 Task: Add Roma Vicolo Margherita Pizza to the cart.
Action: Mouse moved to (13, 84)
Screenshot: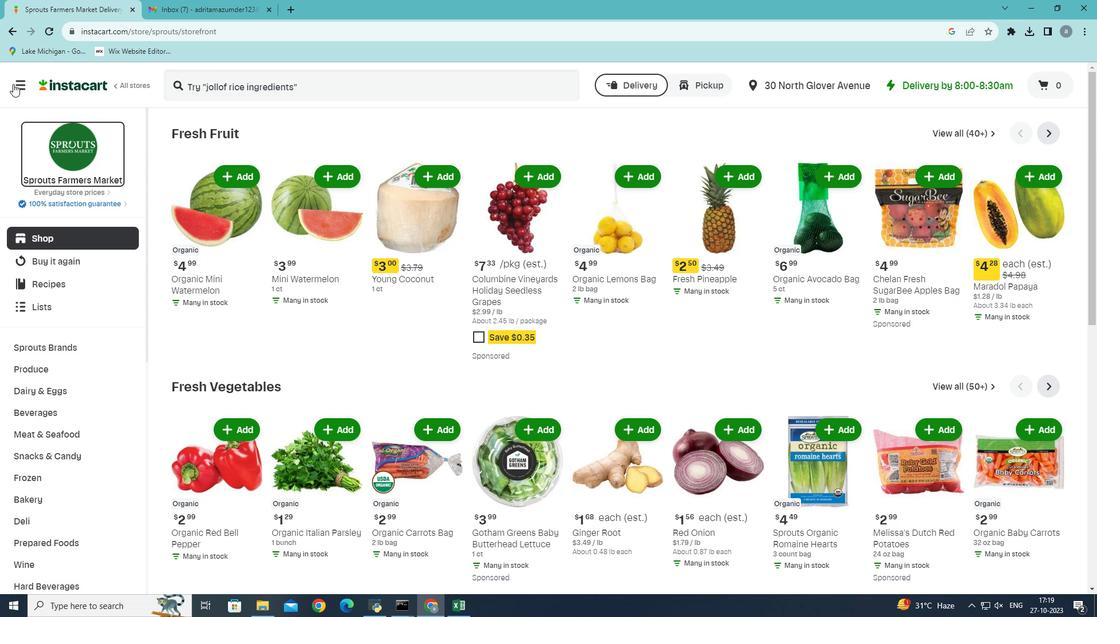 
Action: Mouse pressed left at (13, 84)
Screenshot: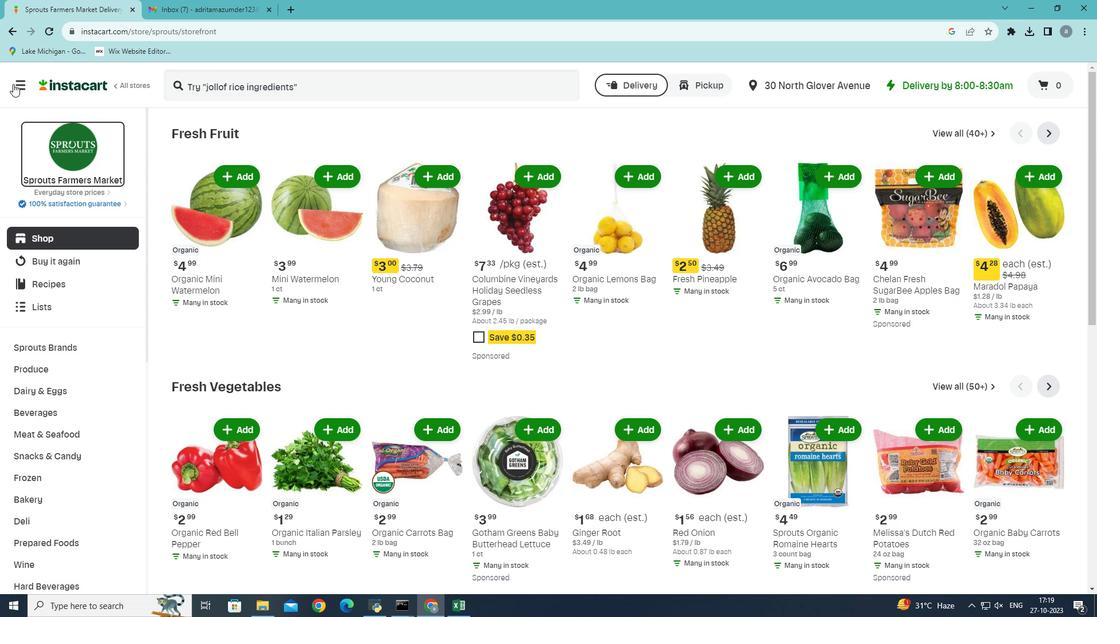 
Action: Mouse moved to (49, 329)
Screenshot: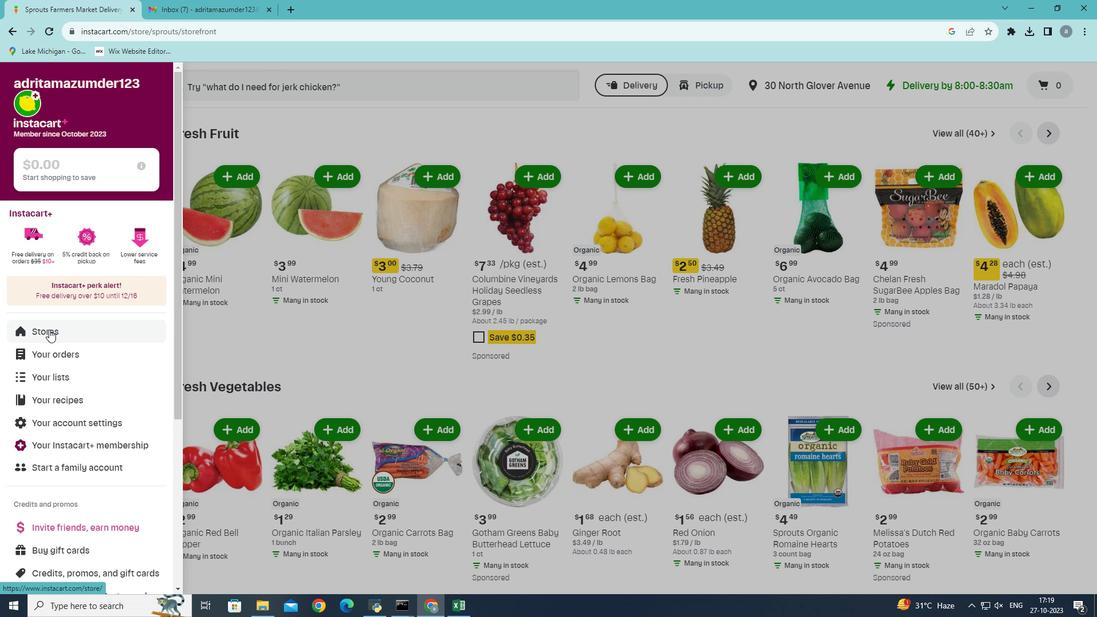 
Action: Mouse pressed left at (49, 329)
Screenshot: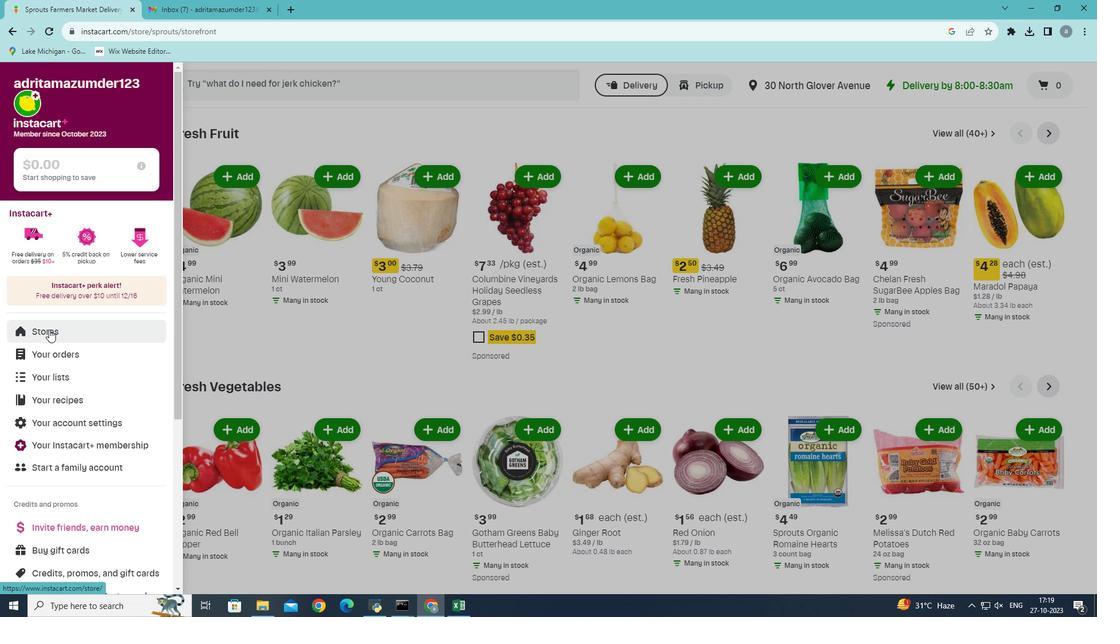 
Action: Mouse moved to (266, 121)
Screenshot: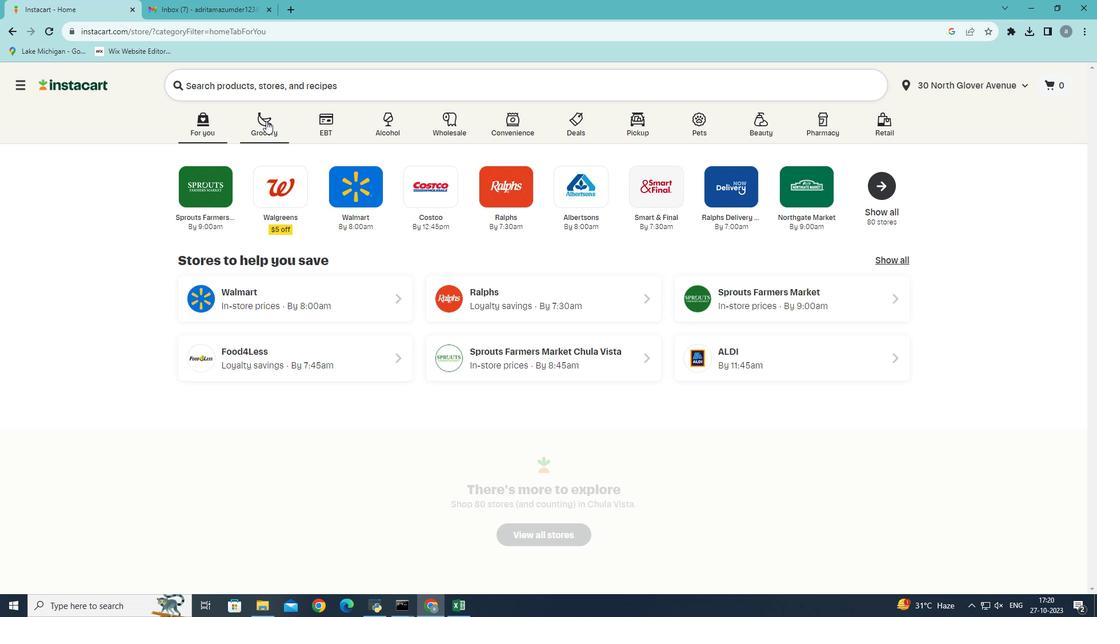 
Action: Mouse pressed left at (266, 121)
Screenshot: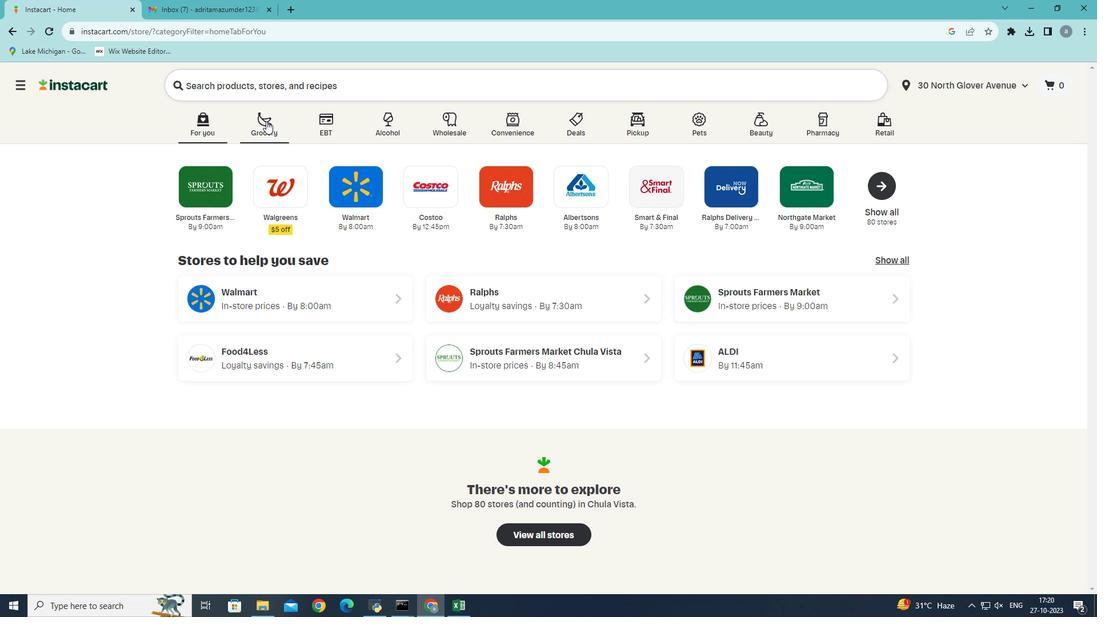 
Action: Mouse moved to (238, 327)
Screenshot: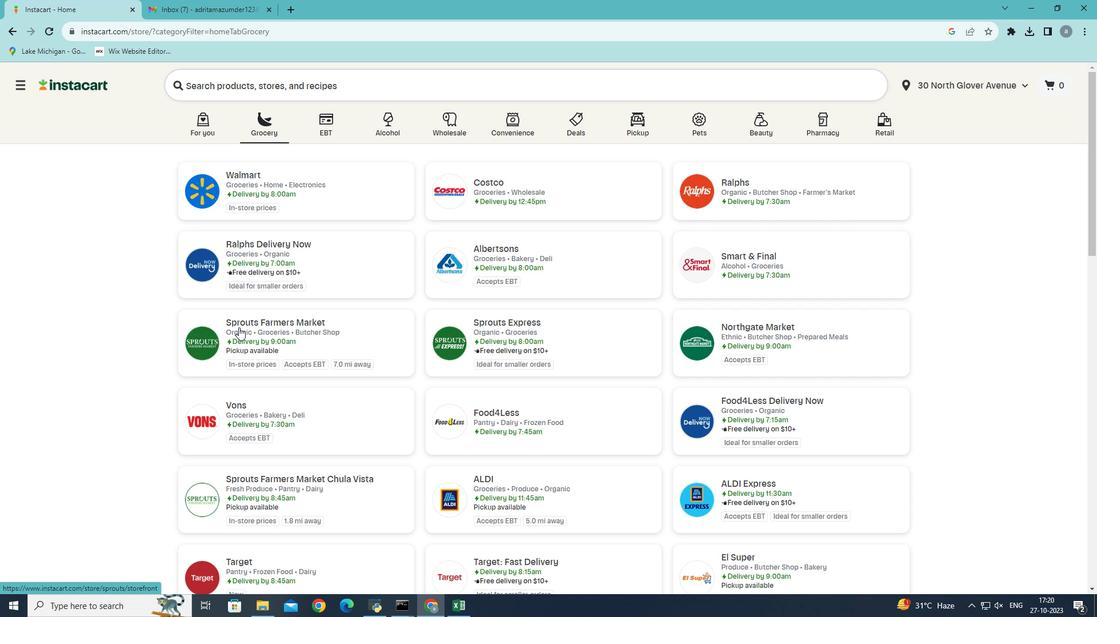 
Action: Mouse pressed left at (238, 327)
Screenshot: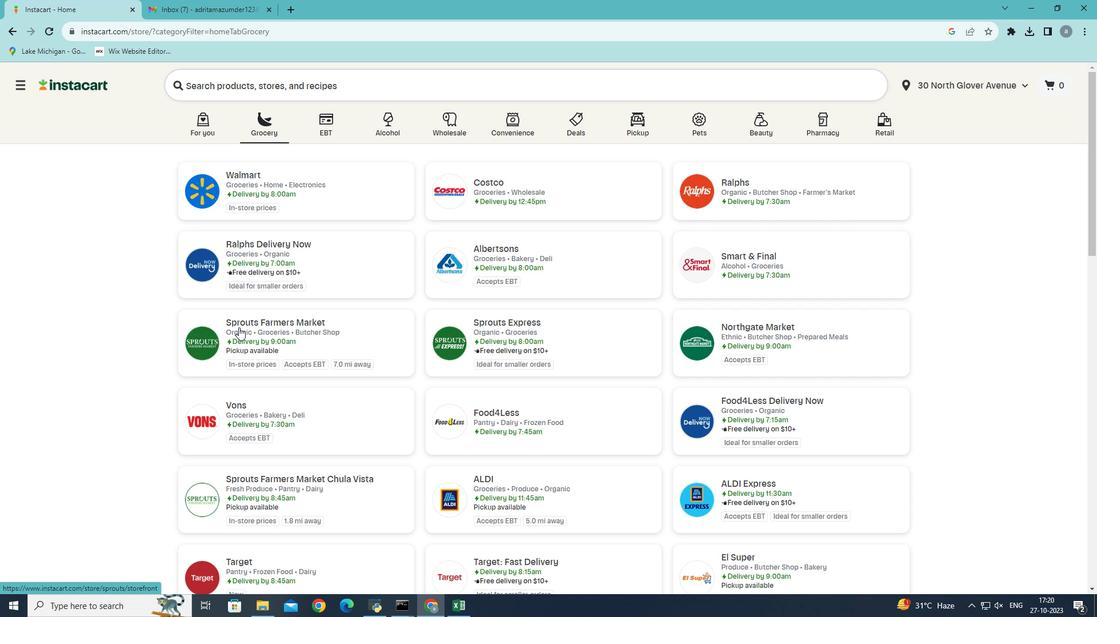 
Action: Mouse moved to (61, 543)
Screenshot: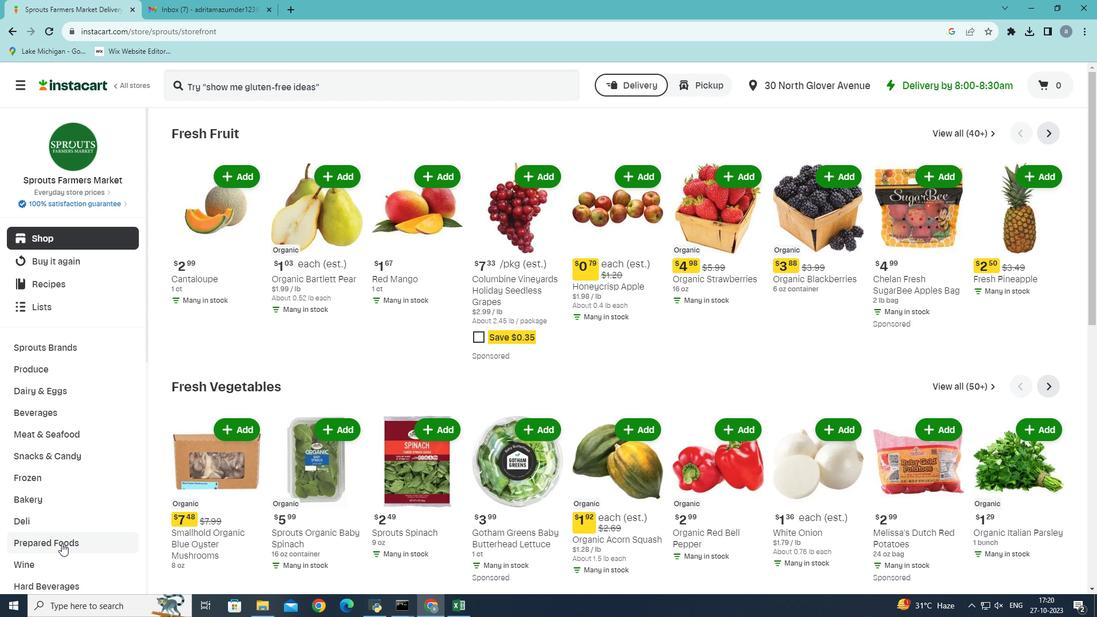 
Action: Mouse pressed left at (61, 543)
Screenshot: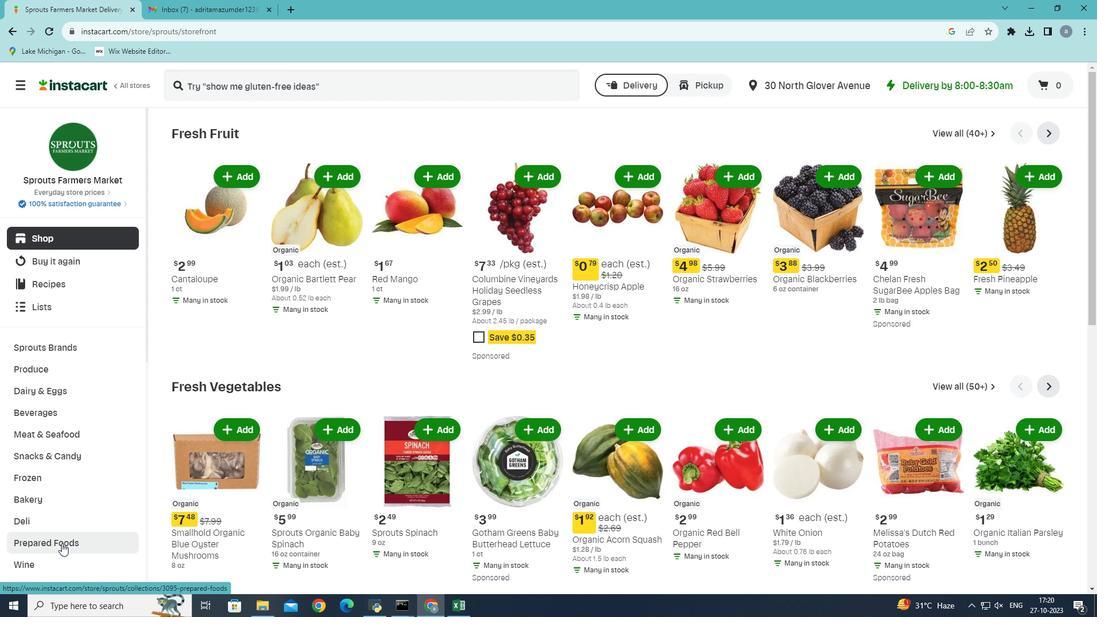 
Action: Mouse moved to (396, 154)
Screenshot: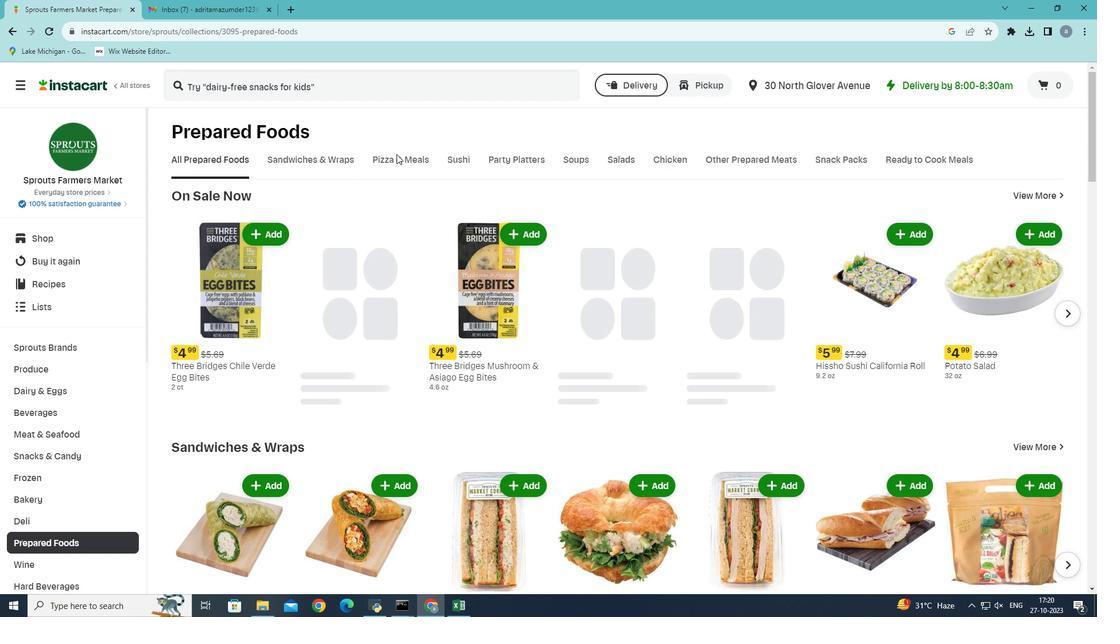 
Action: Mouse pressed left at (396, 154)
Screenshot: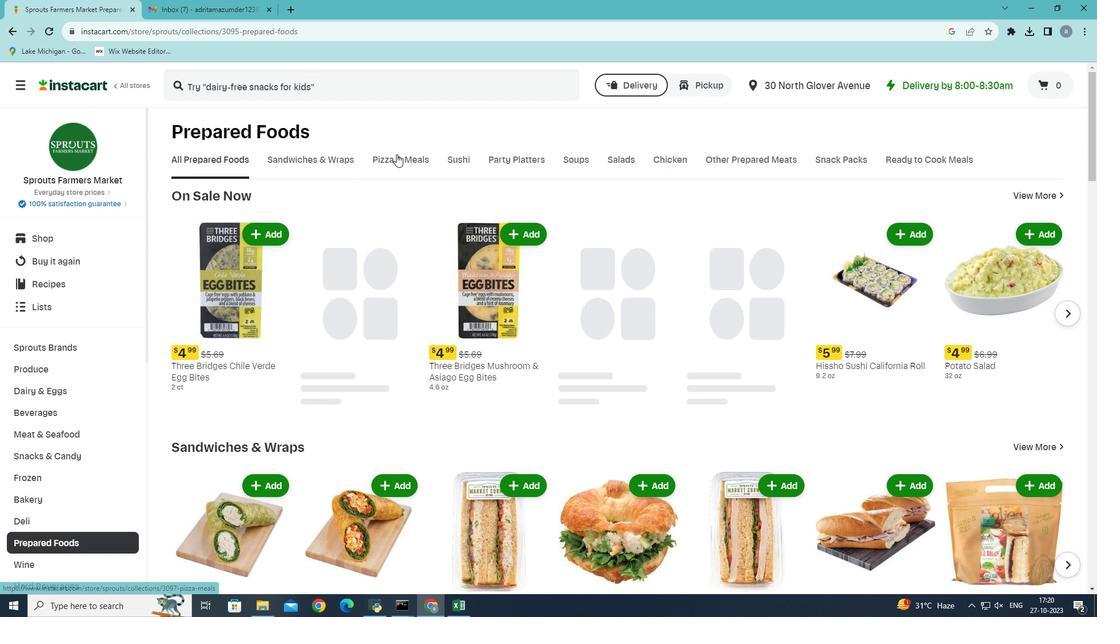 
Action: Mouse moved to (257, 209)
Screenshot: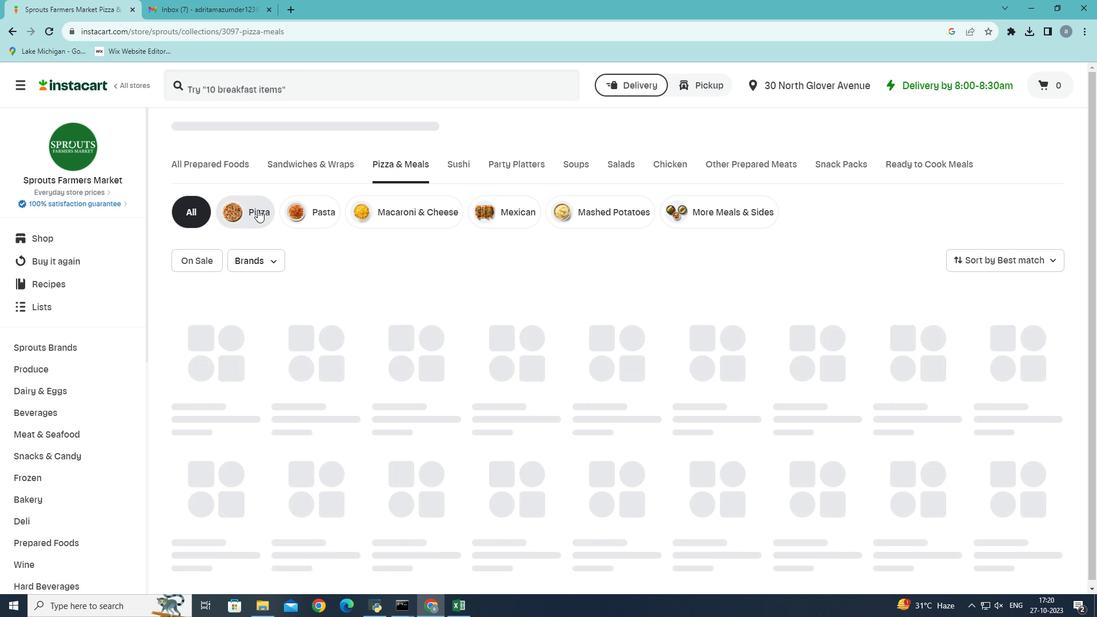 
Action: Mouse pressed left at (257, 209)
Screenshot: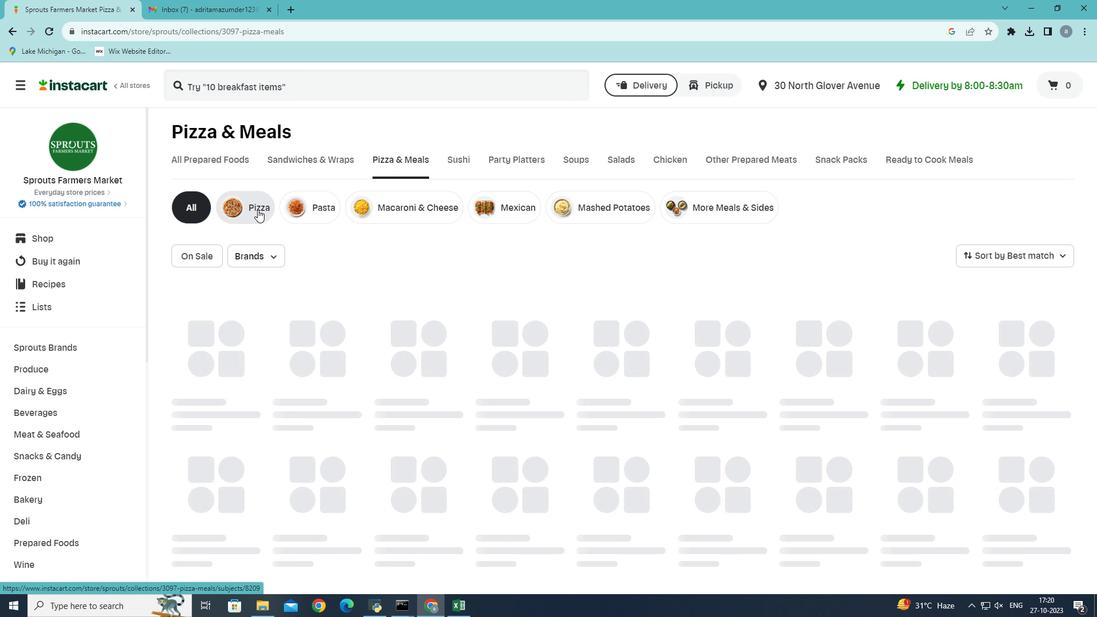 
Action: Mouse moved to (329, 319)
Screenshot: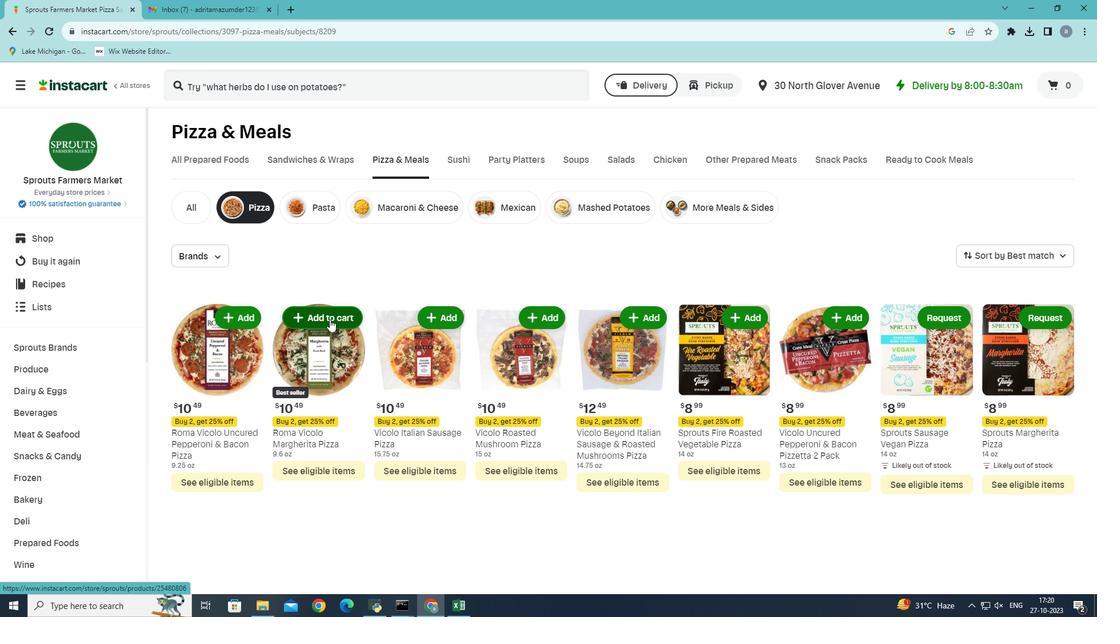 
Action: Mouse pressed left at (329, 319)
Screenshot: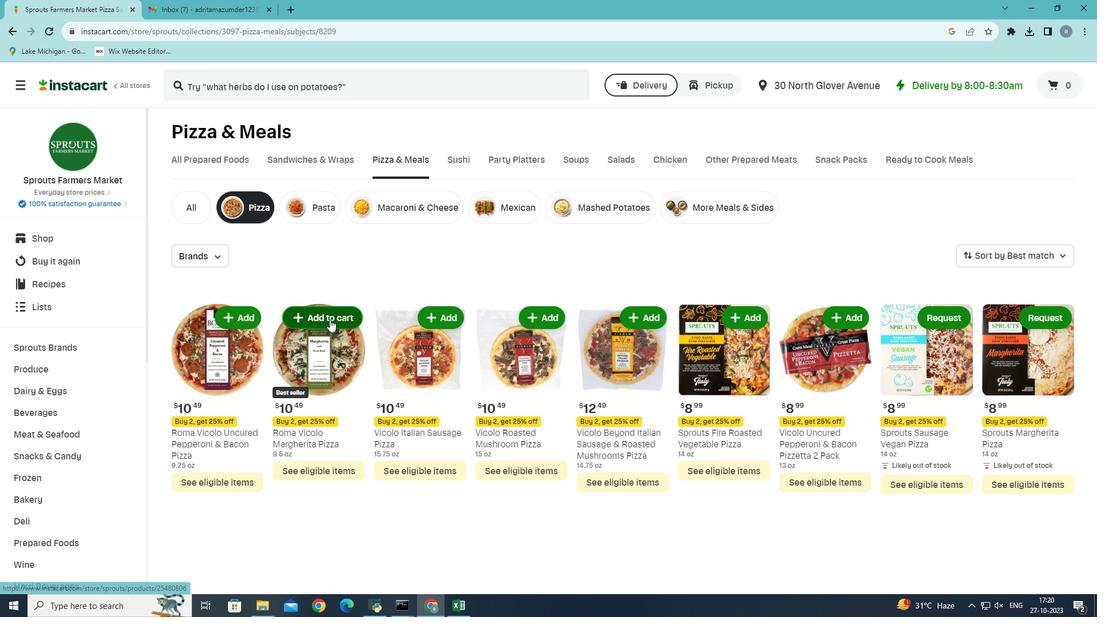 
Action: Mouse moved to (329, 318)
Screenshot: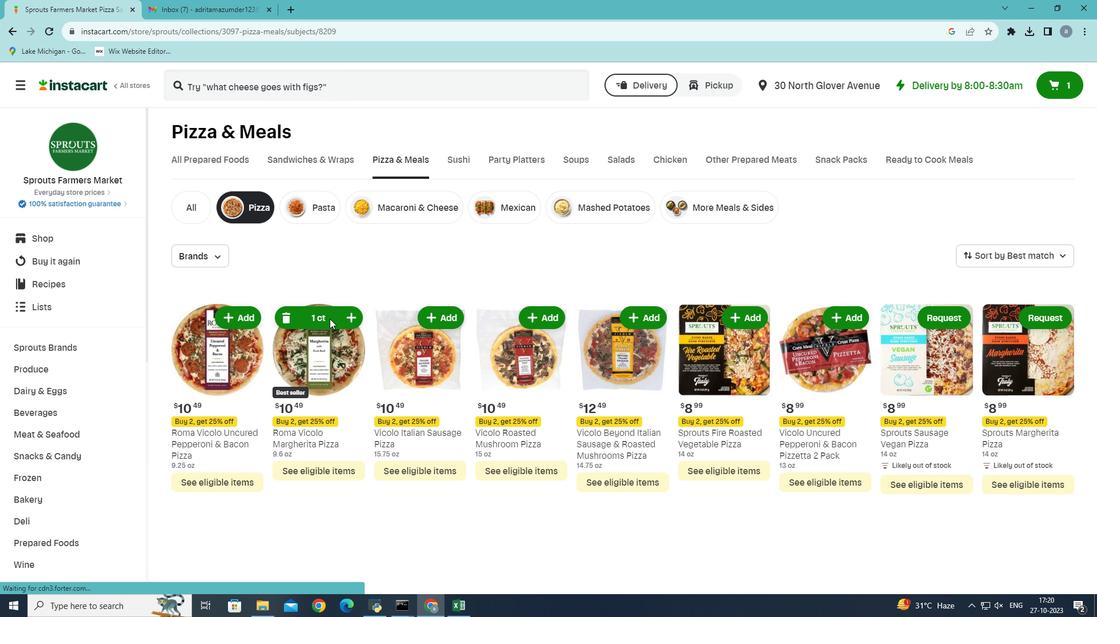 
